 Task: Add the email address 'adam.smith@pixeloop.com' to the Safe Senders list in Outlook.
Action: Mouse moved to (105, 70)
Screenshot: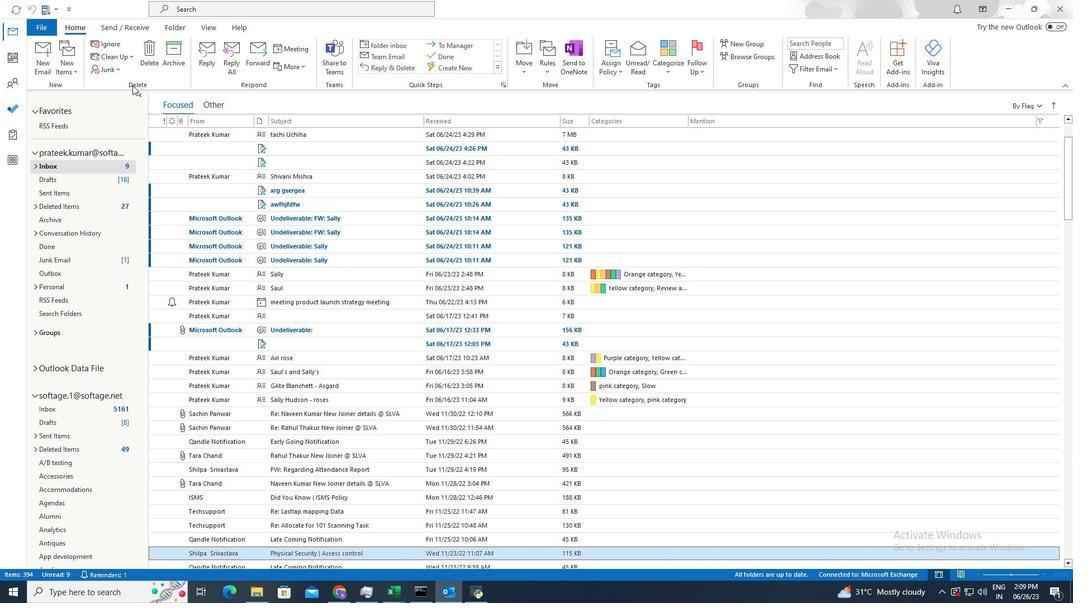 
Action: Mouse pressed left at (105, 70)
Screenshot: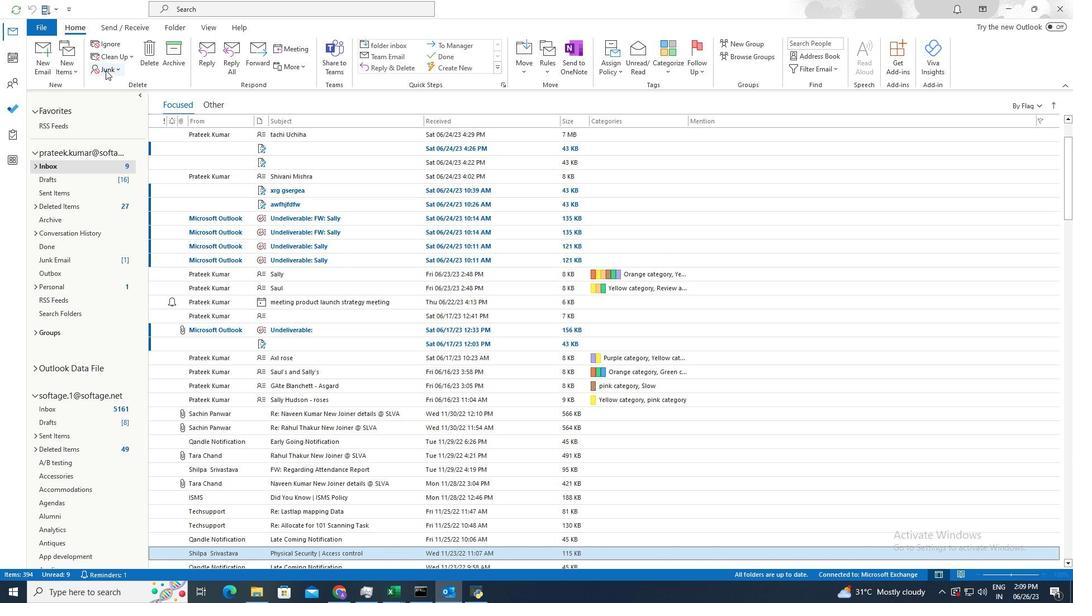 
Action: Mouse moved to (157, 163)
Screenshot: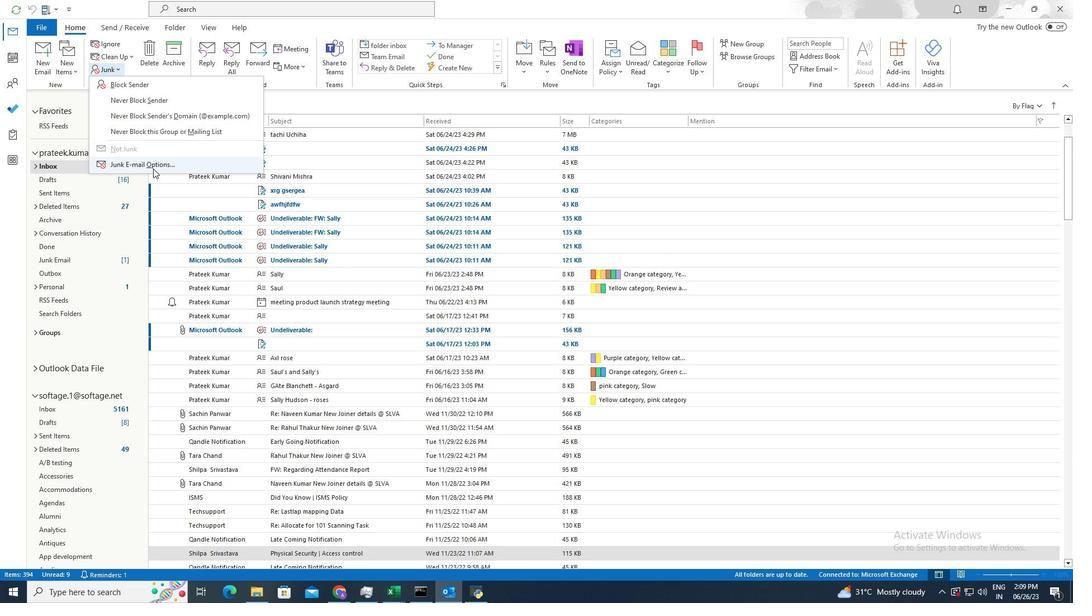 
Action: Mouse pressed left at (157, 163)
Screenshot: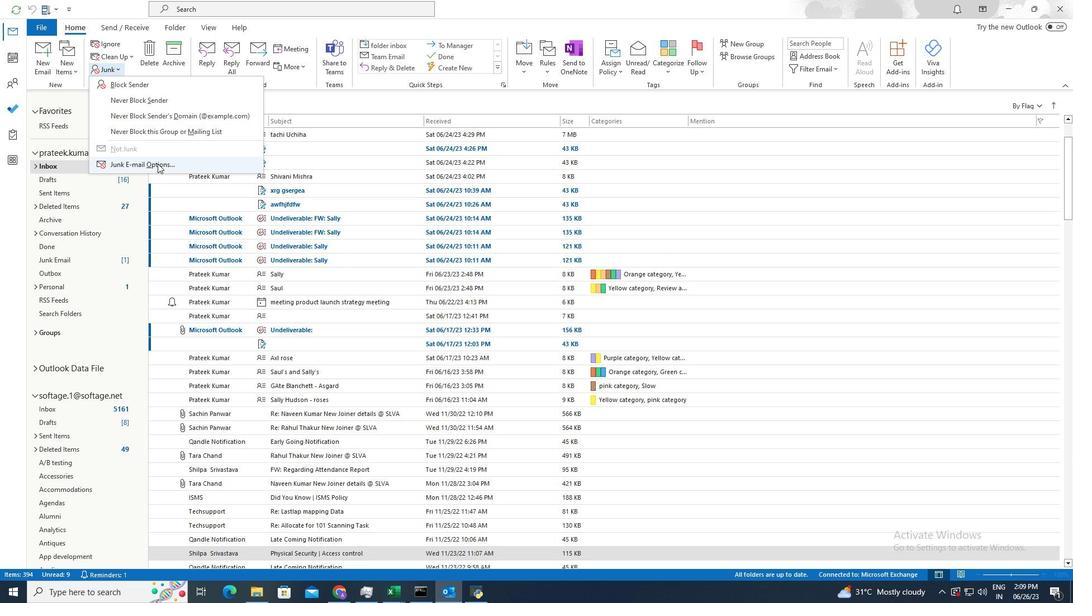 
Action: Mouse moved to (449, 270)
Screenshot: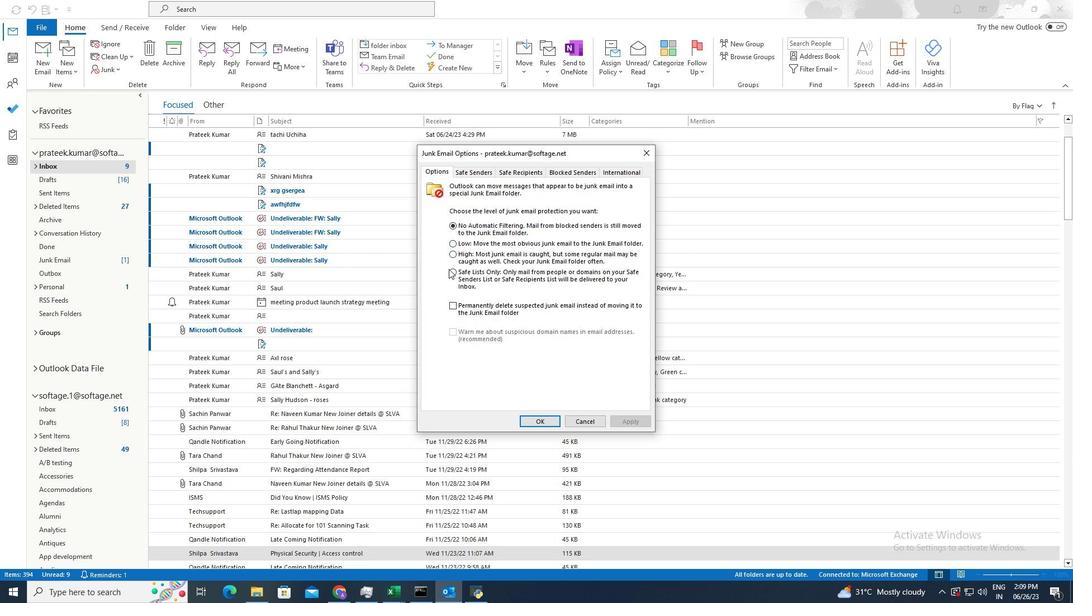 
Action: Mouse pressed left at (449, 270)
Screenshot: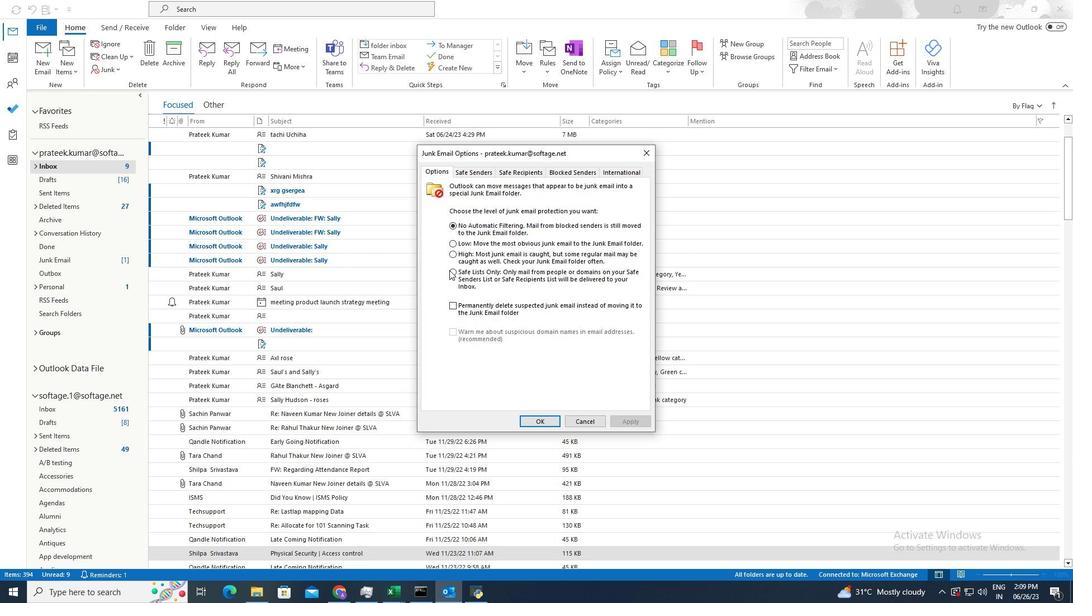 
Action: Mouse moved to (511, 175)
Screenshot: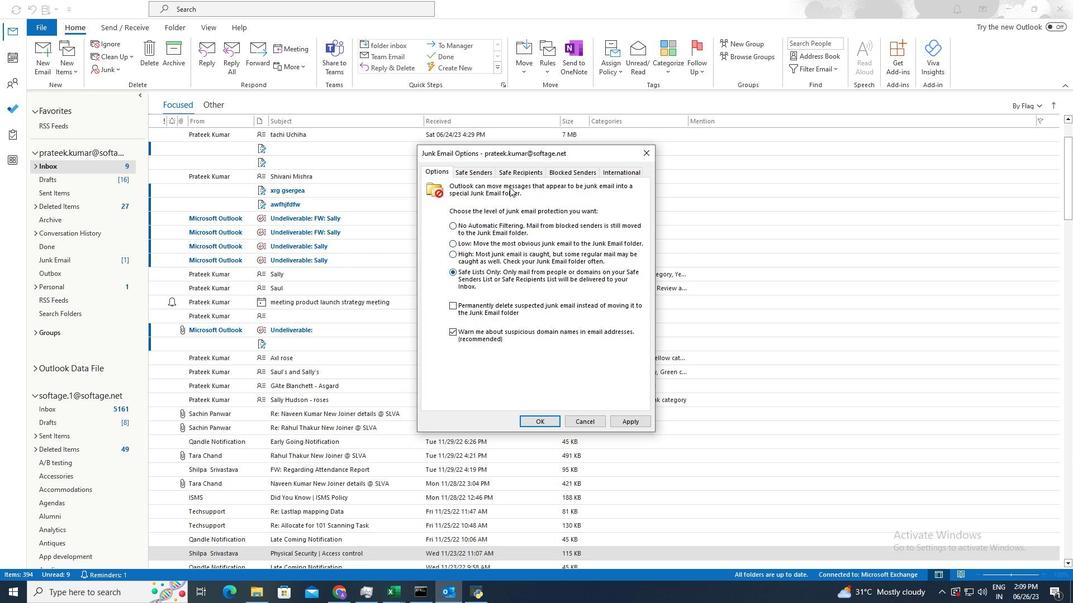 
Action: Mouse pressed left at (511, 175)
Screenshot: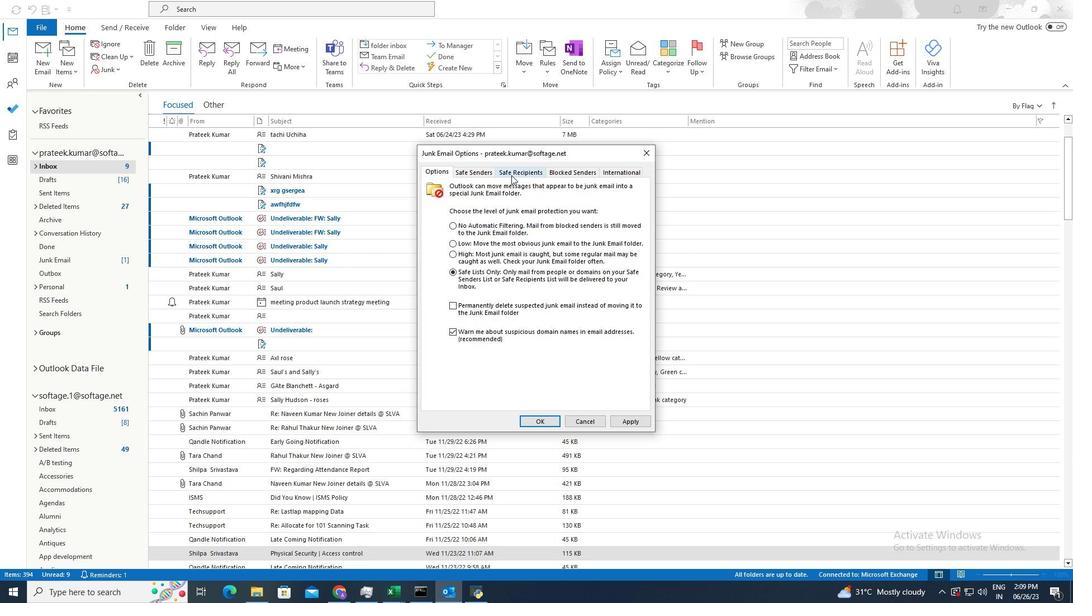 
Action: Mouse moved to (618, 215)
Screenshot: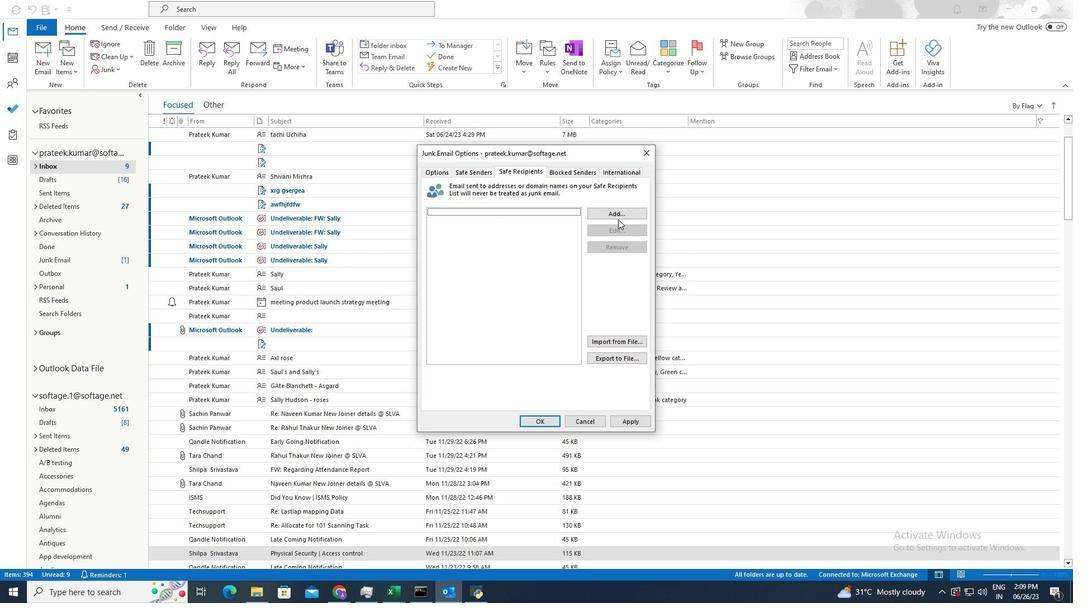 
Action: Mouse pressed left at (618, 215)
Screenshot: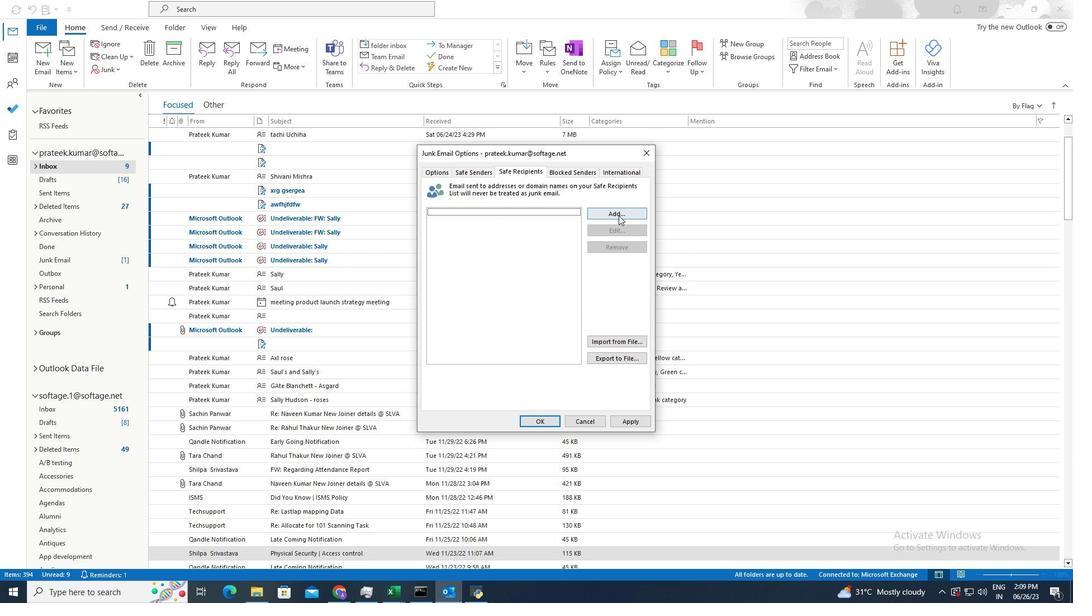 
Action: Mouse moved to (599, 224)
Screenshot: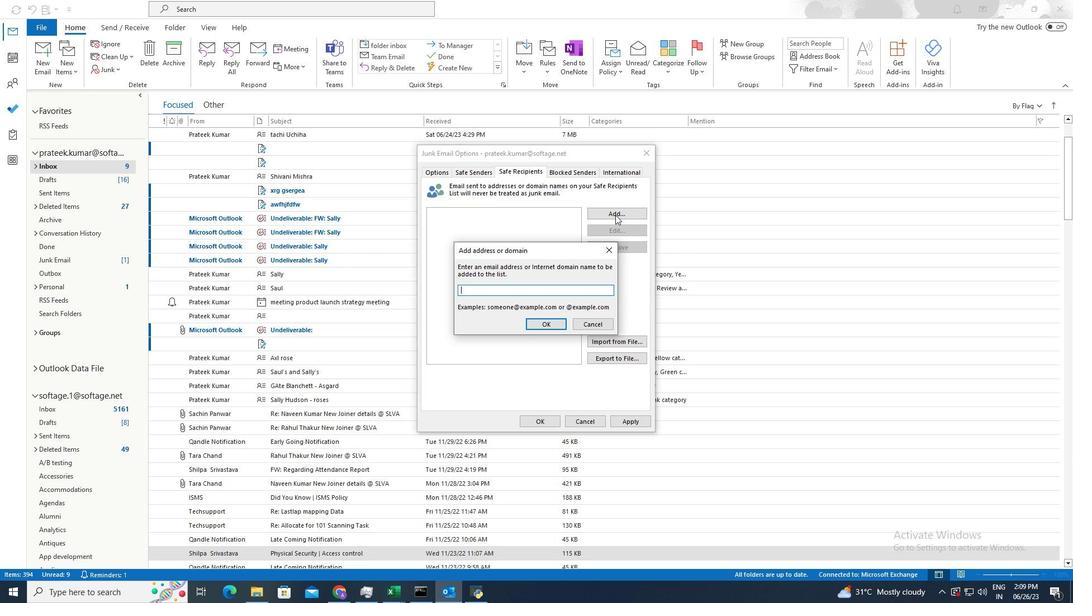 
Action: Key pressed adam.smith<Key.shift>@pixeloop.com
Screenshot: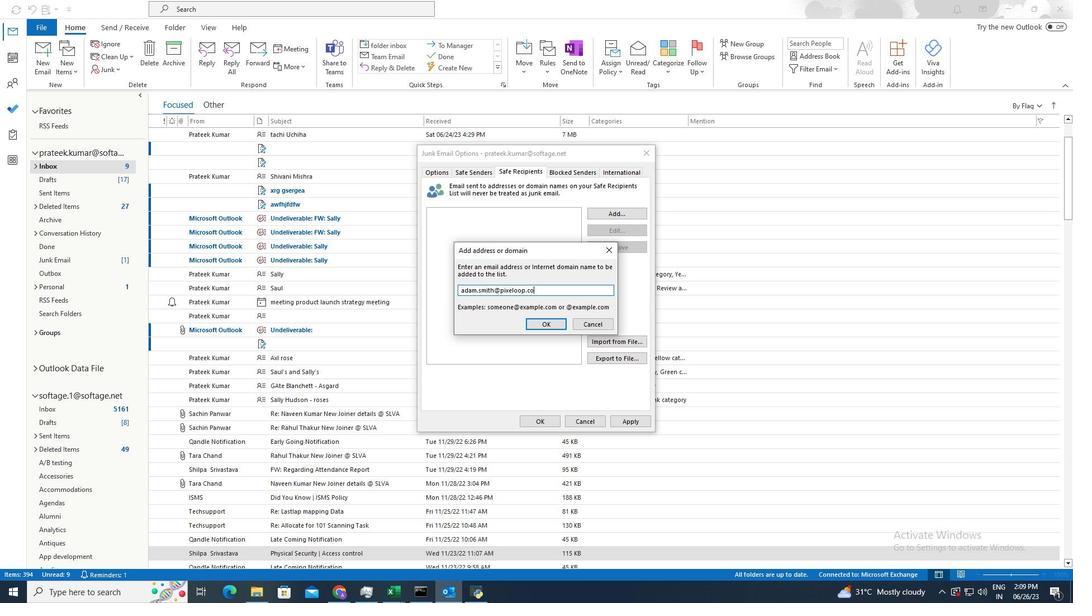 
Action: Mouse moved to (558, 323)
Screenshot: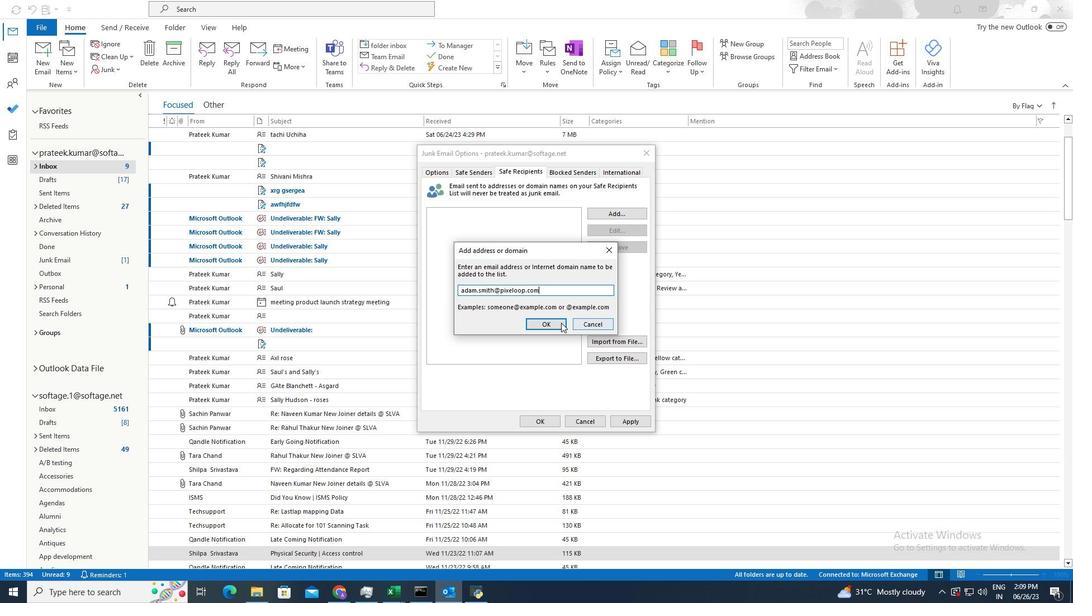 
Action: Mouse pressed left at (558, 323)
Screenshot: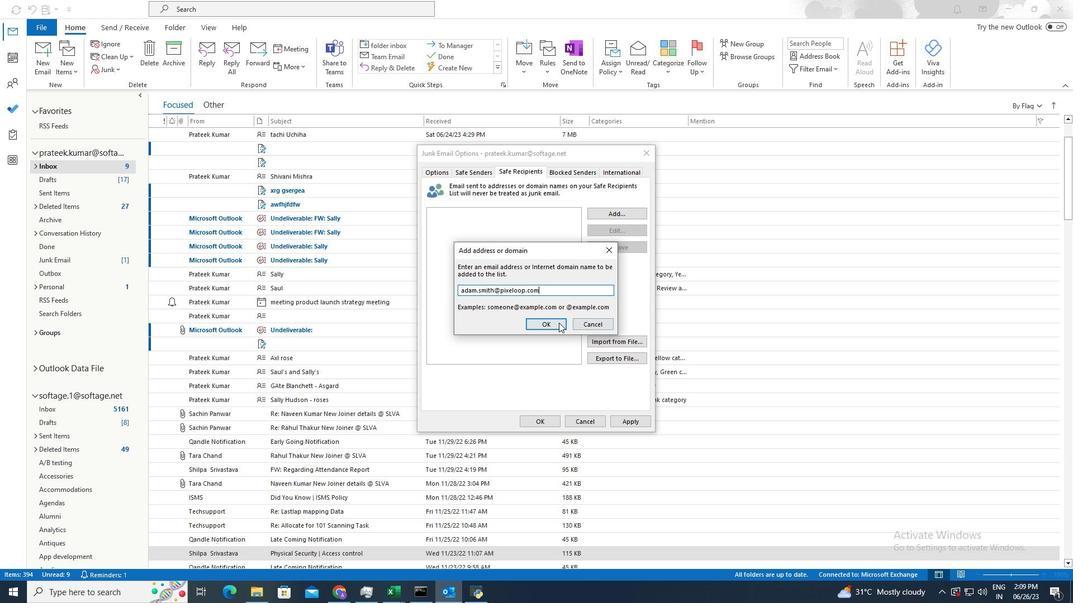 
Action: Mouse moved to (542, 422)
Screenshot: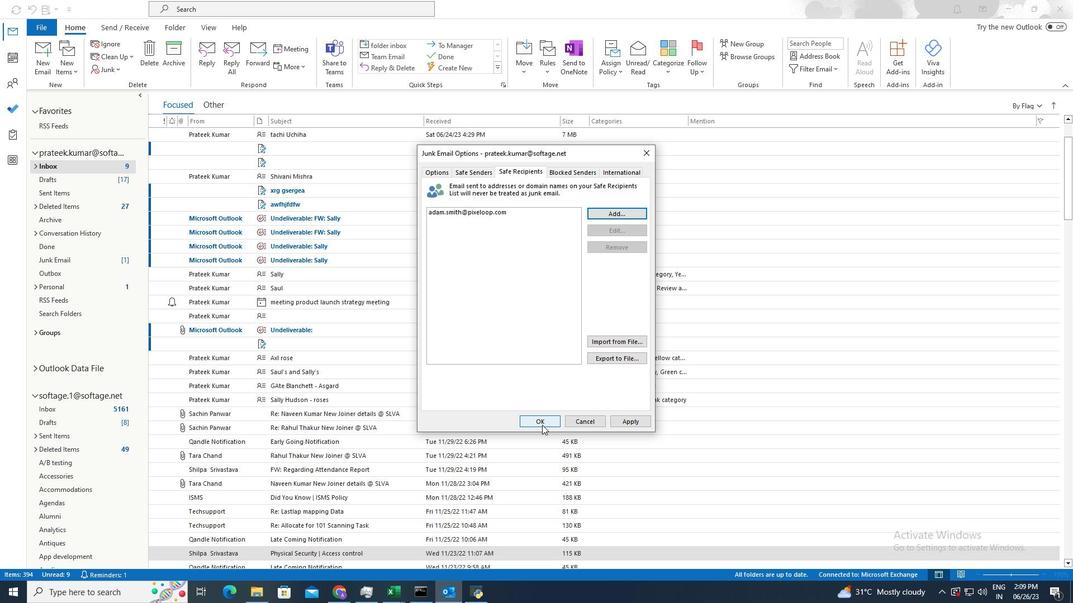 
Action: Mouse pressed left at (542, 422)
Screenshot: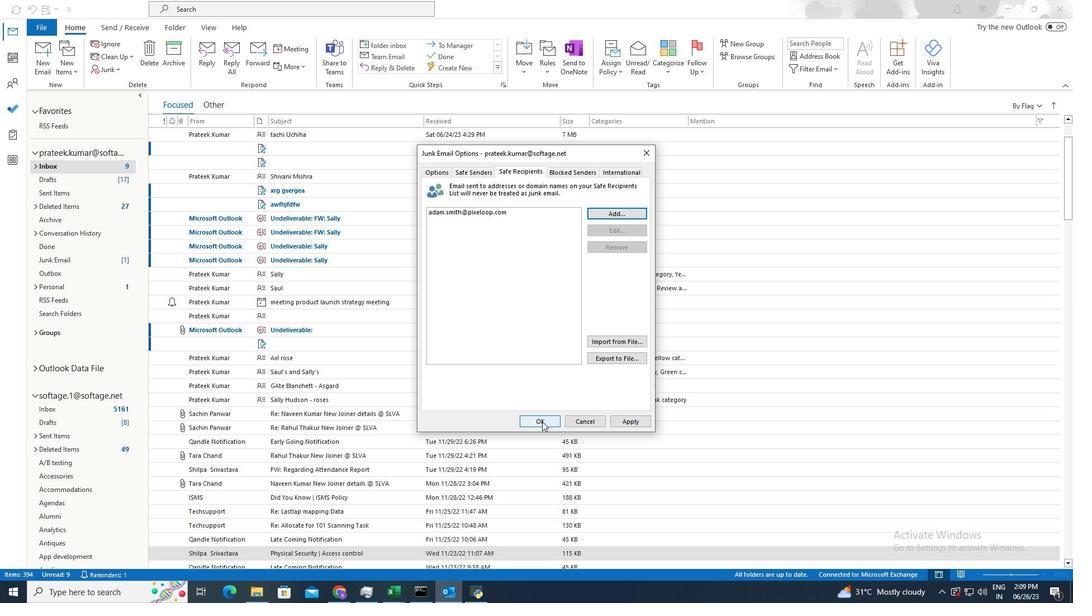 
